 Task: Change theme to Dark Modem.
Action: Mouse moved to (294, 268)
Screenshot: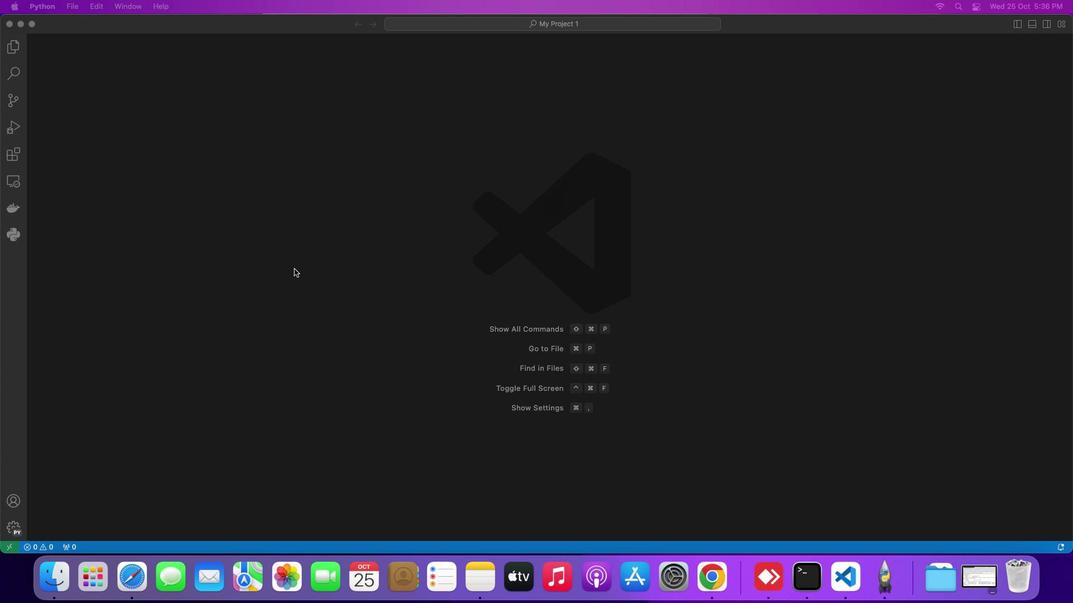 
Action: Mouse pressed left at (294, 268)
Screenshot: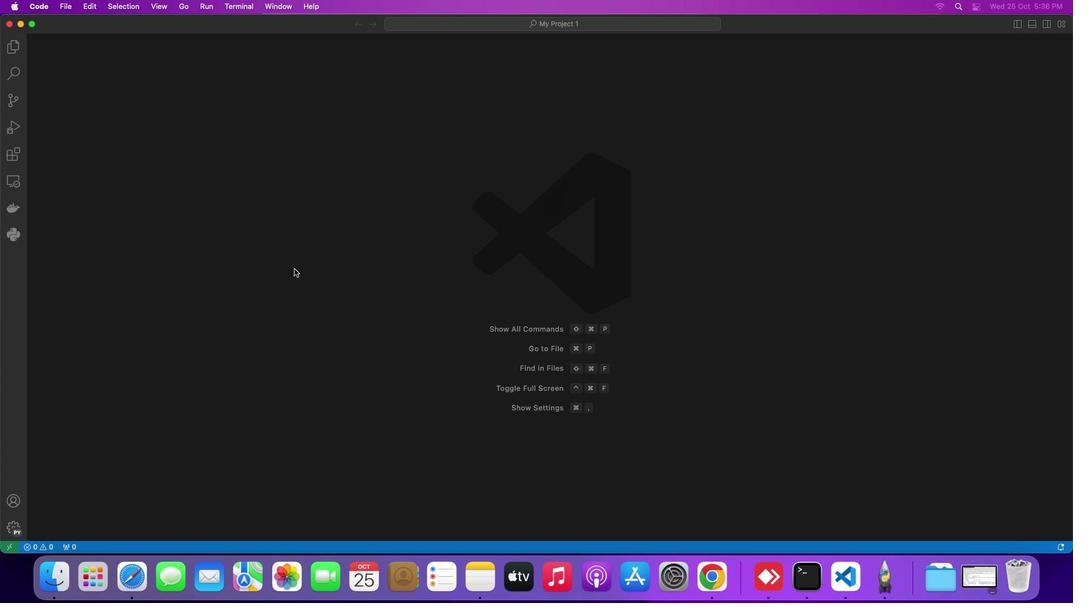 
Action: Mouse moved to (44, 10)
Screenshot: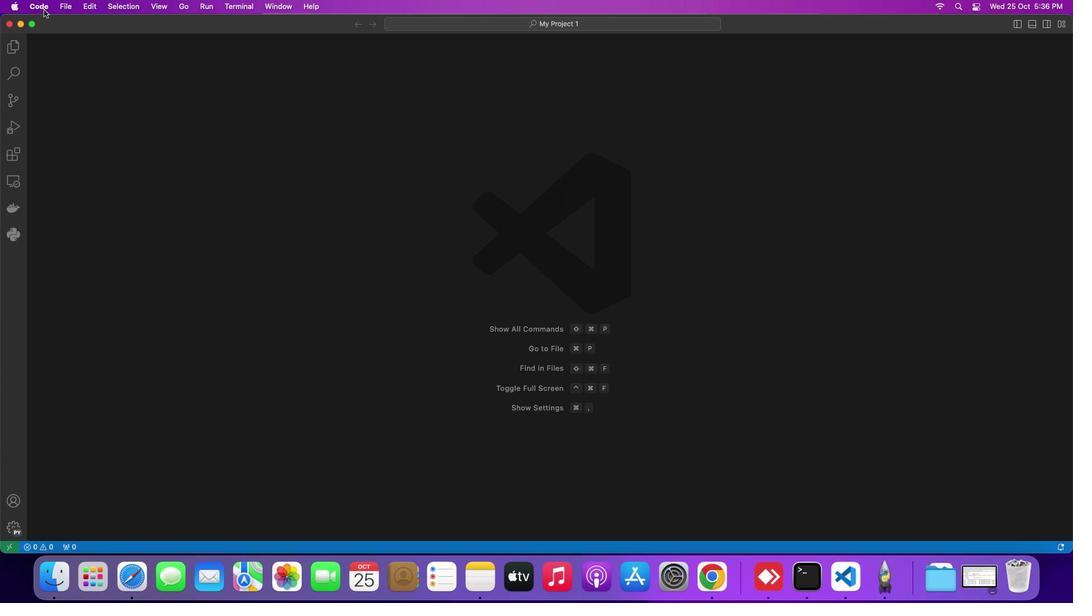 
Action: Mouse pressed left at (44, 10)
Screenshot: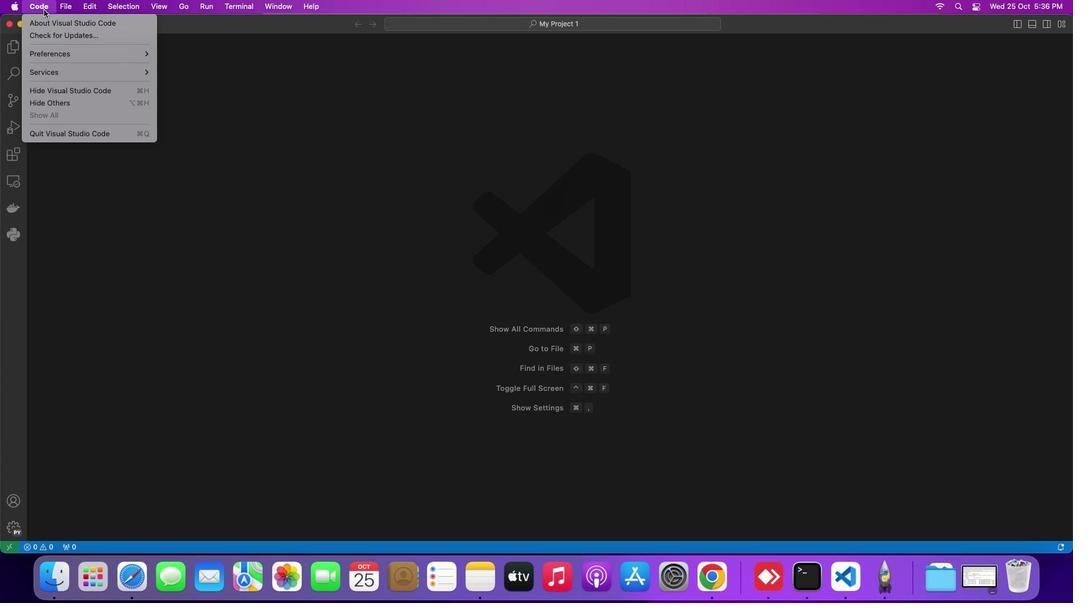 
Action: Mouse moved to (335, 131)
Screenshot: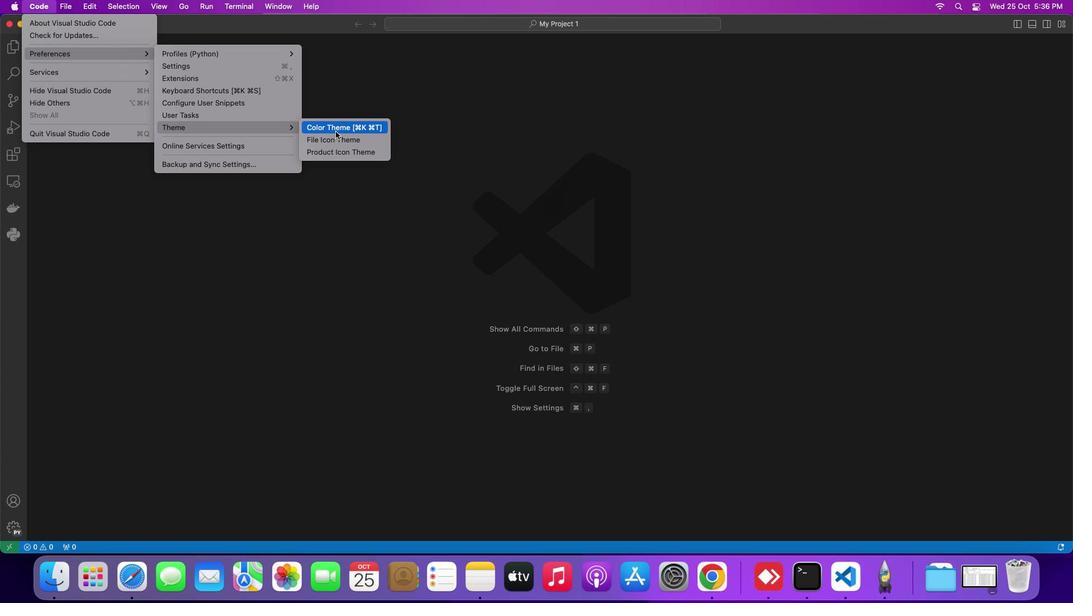 
Action: Mouse pressed left at (335, 131)
Screenshot: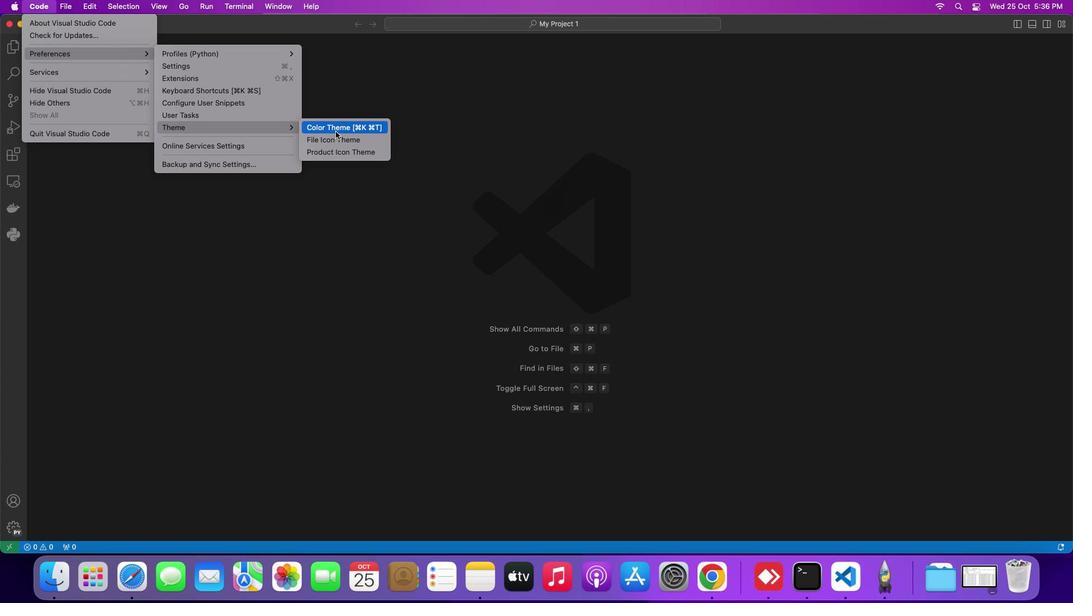 
Action: Mouse moved to (425, 144)
Screenshot: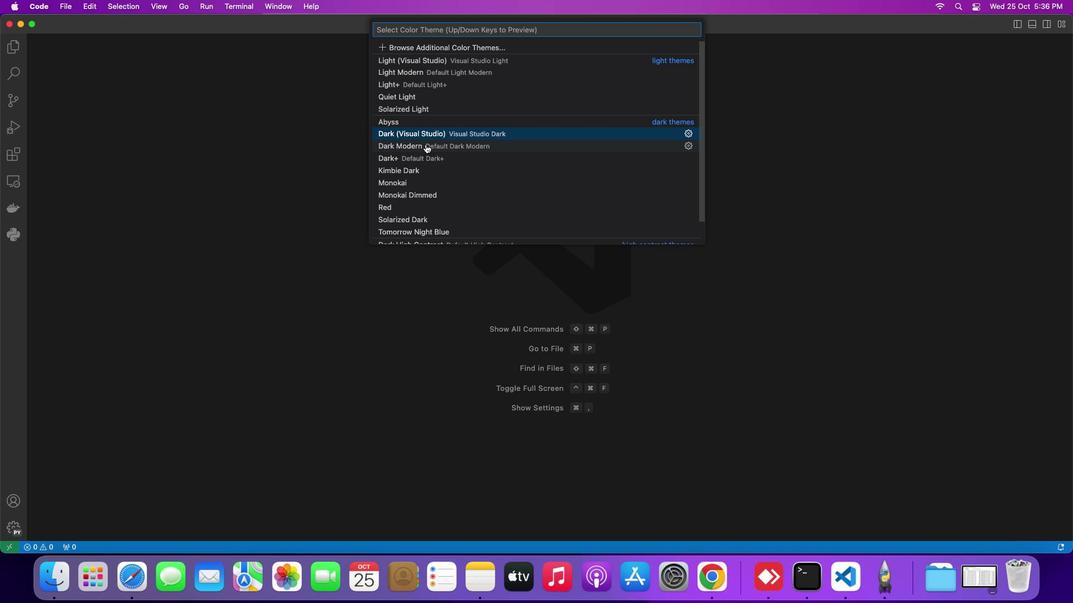 
Action: Mouse pressed left at (425, 144)
Screenshot: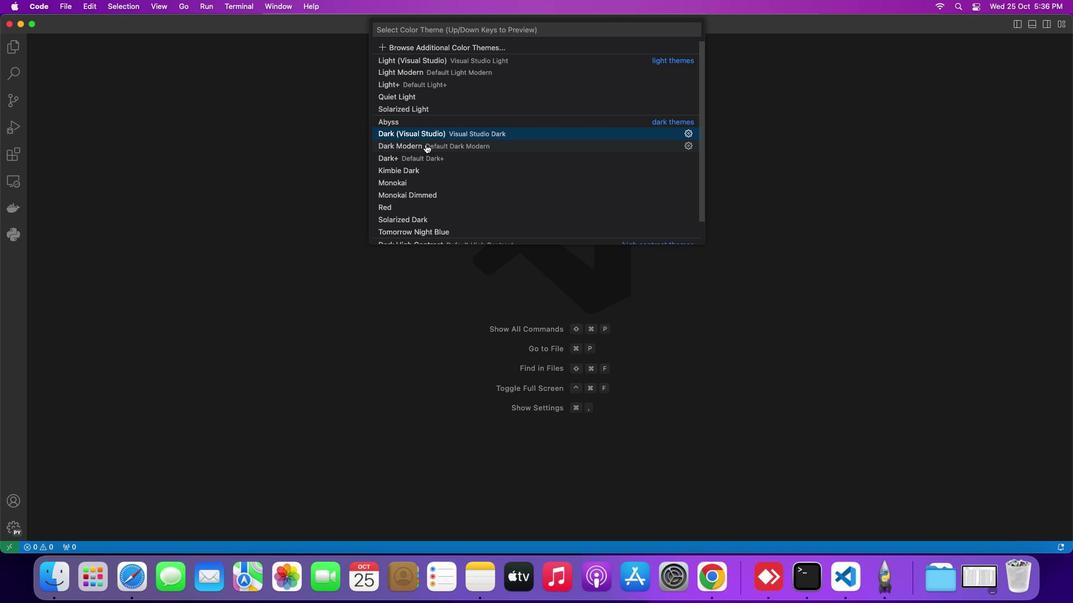 
